 Task: Add Sprouts French Vanilla Cream Coffee to the cart.
Action: Mouse moved to (24, 90)
Screenshot: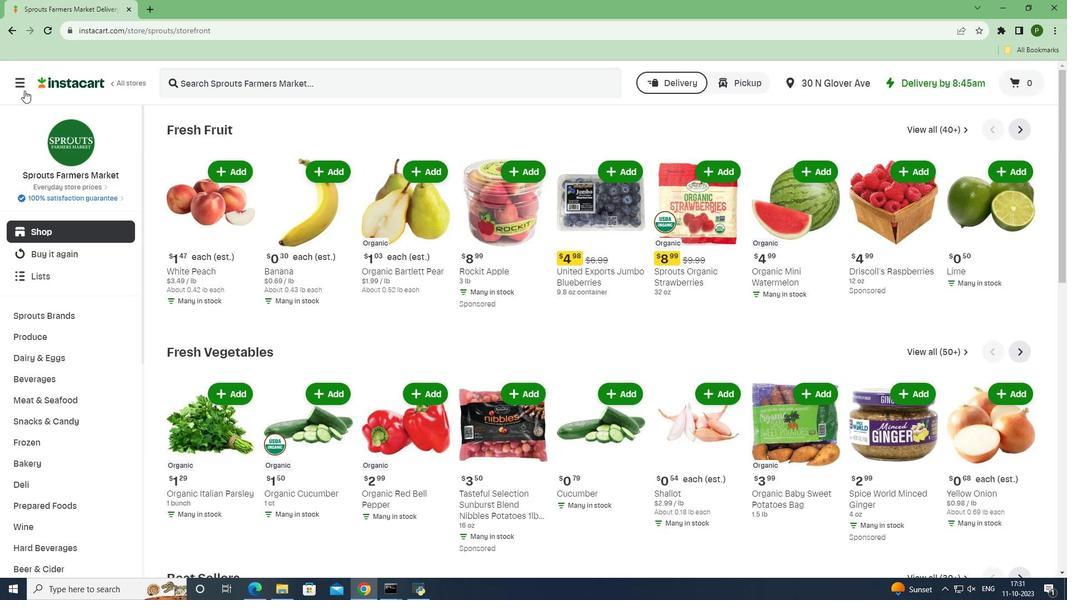 
Action: Mouse pressed left at (24, 90)
Screenshot: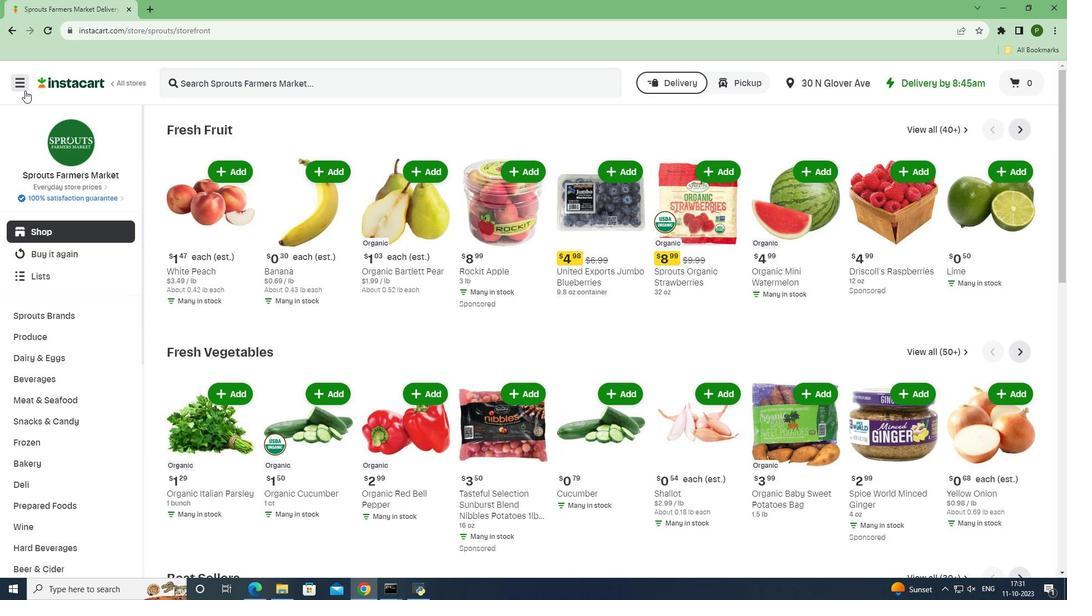 
Action: Mouse moved to (47, 297)
Screenshot: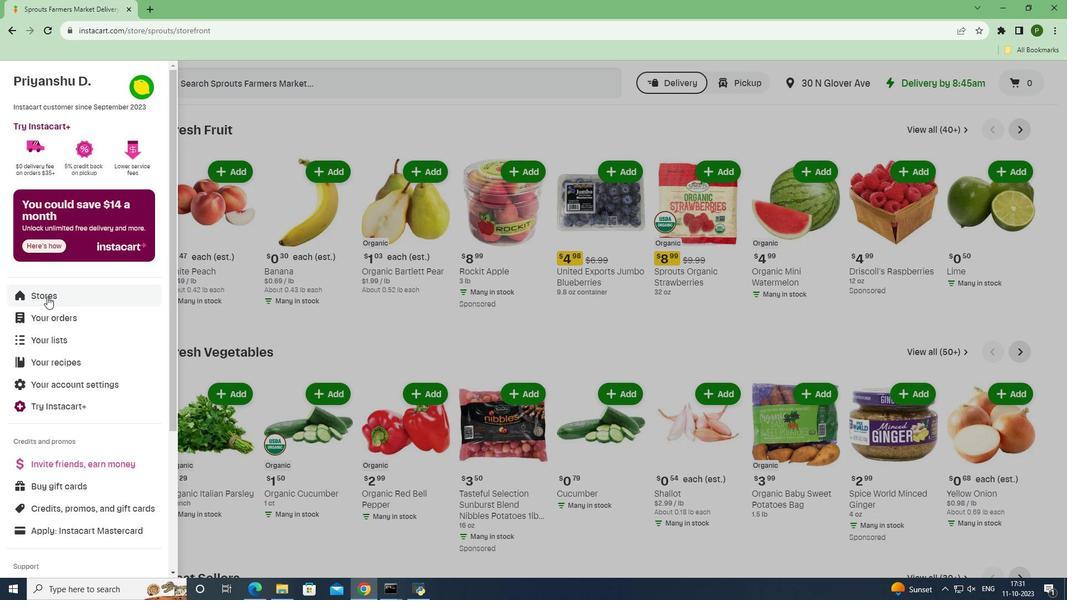 
Action: Mouse pressed left at (47, 297)
Screenshot: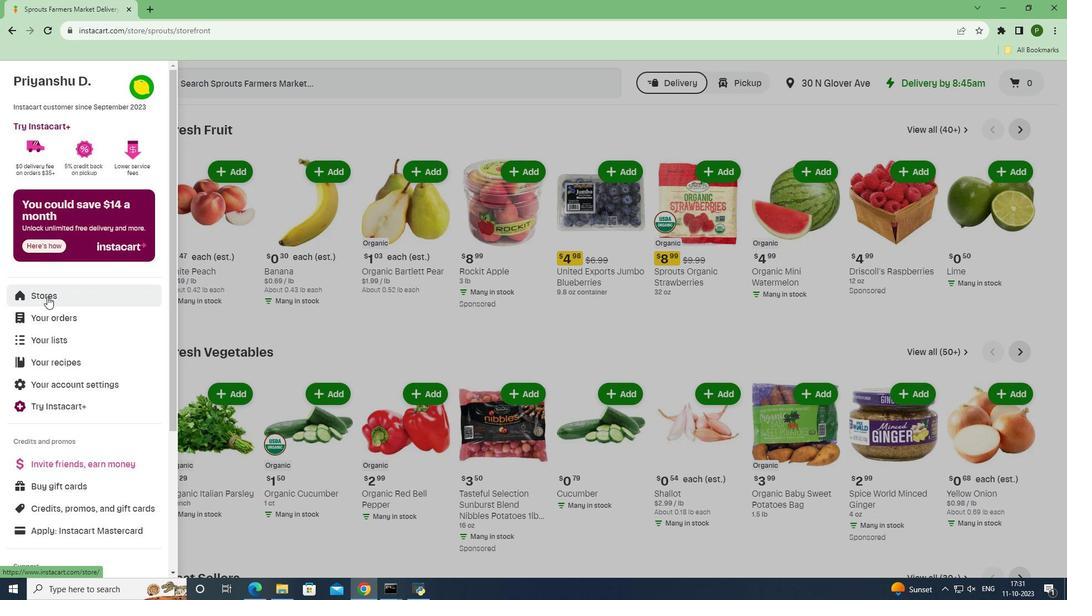 
Action: Mouse moved to (246, 125)
Screenshot: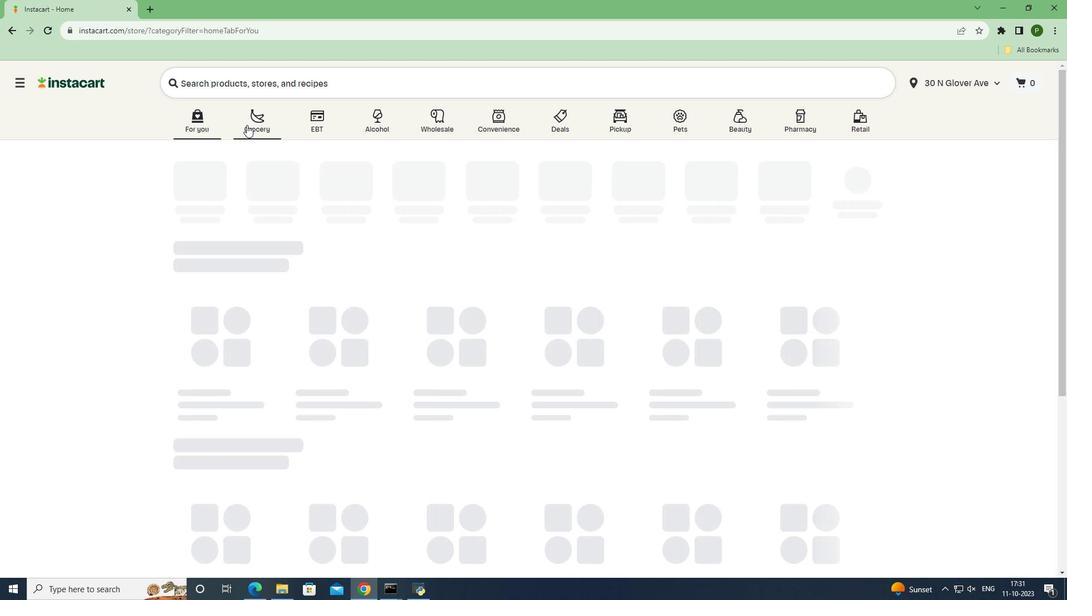 
Action: Mouse pressed left at (246, 125)
Screenshot: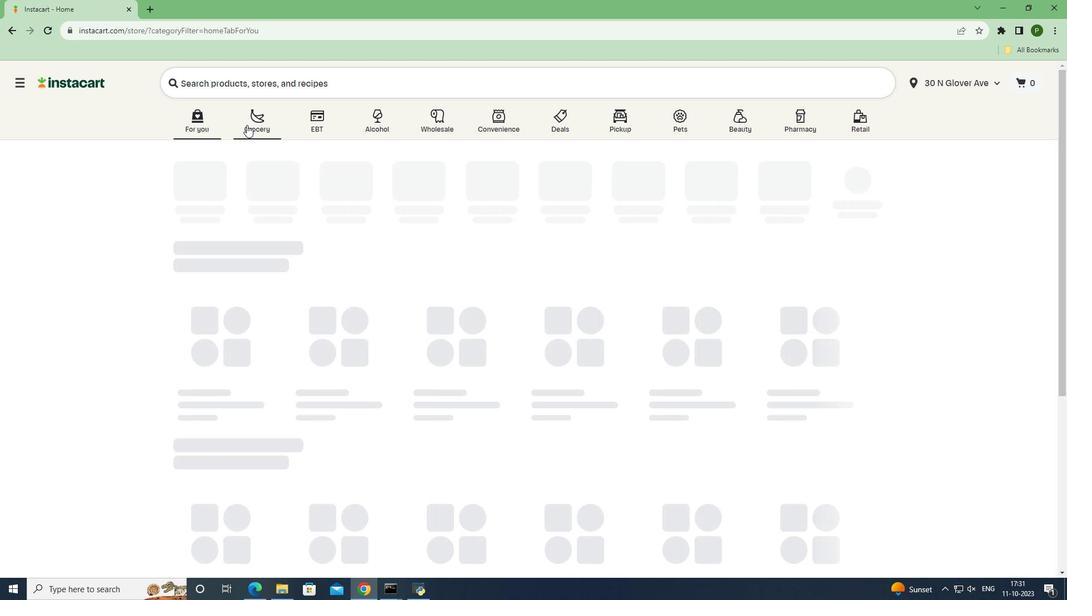 
Action: Mouse moved to (429, 256)
Screenshot: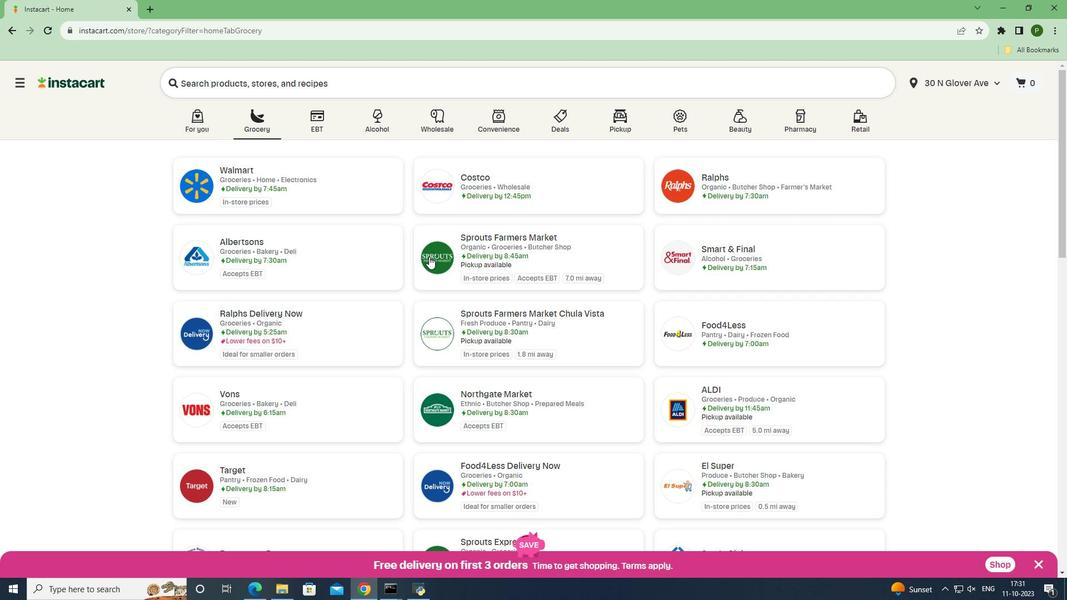 
Action: Mouse pressed left at (429, 256)
Screenshot: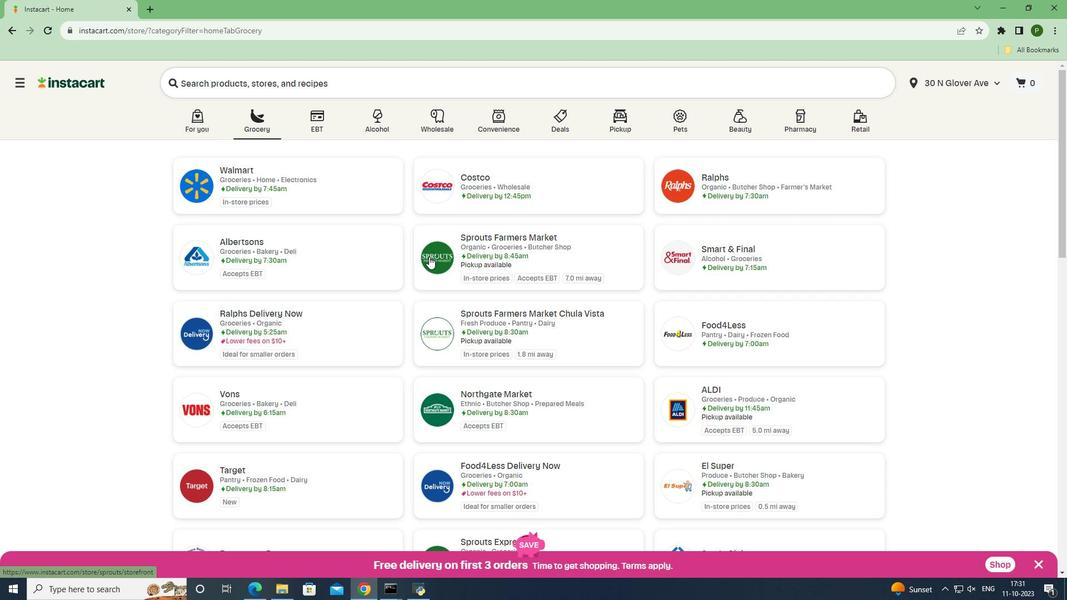 
Action: Mouse moved to (75, 377)
Screenshot: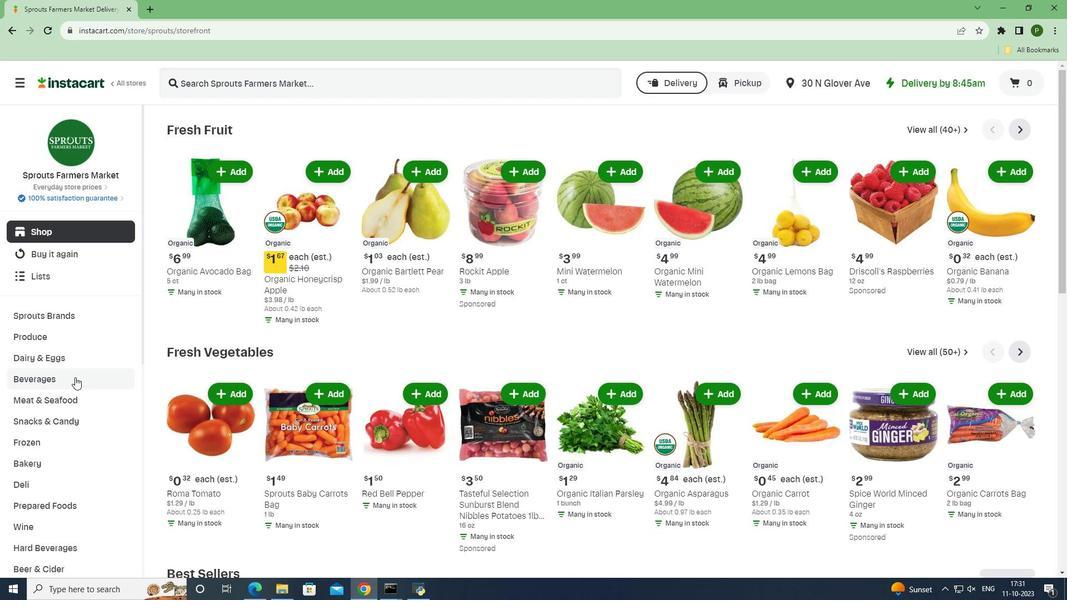 
Action: Mouse pressed left at (75, 377)
Screenshot: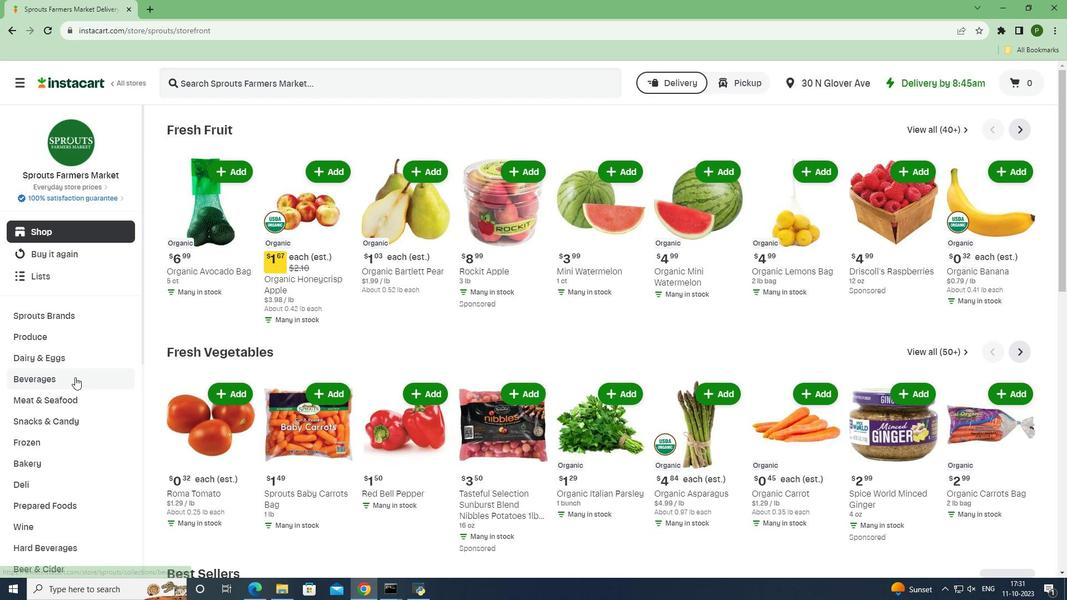 
Action: Mouse moved to (65, 441)
Screenshot: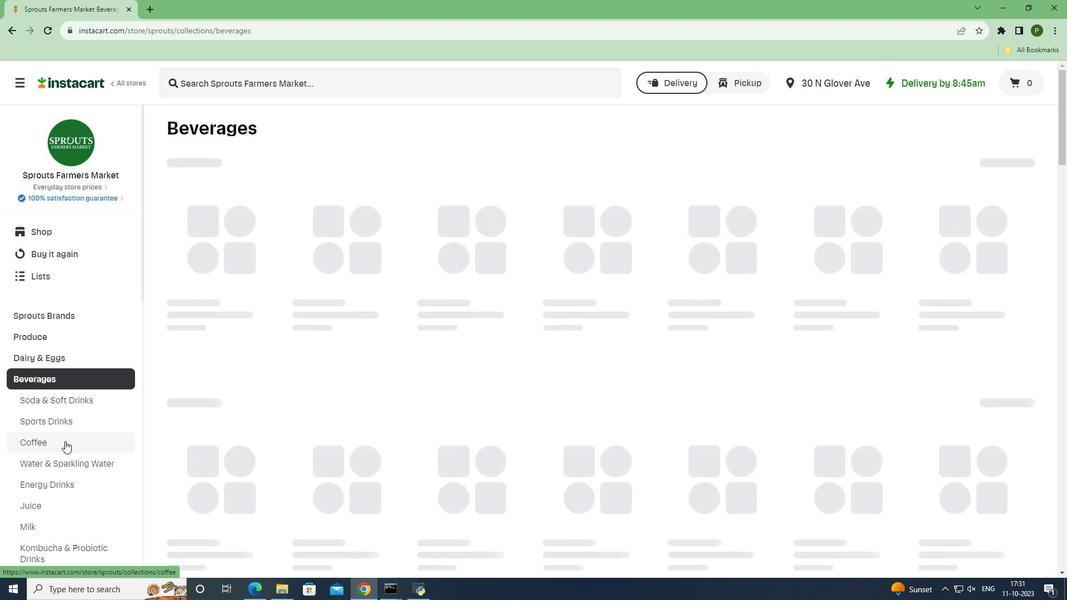 
Action: Mouse pressed left at (65, 441)
Screenshot: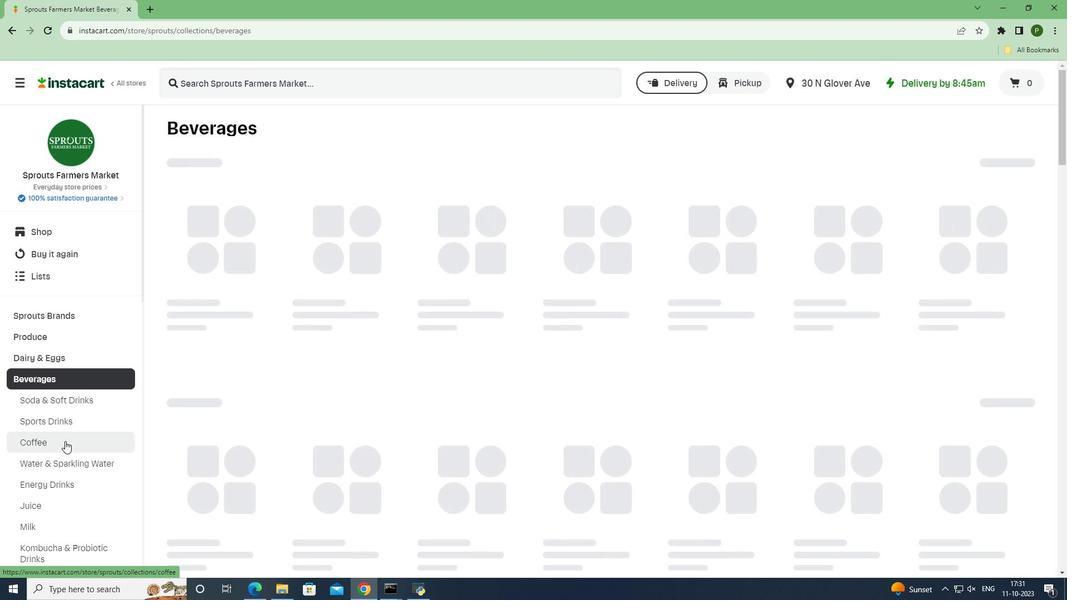 
Action: Mouse moved to (205, 86)
Screenshot: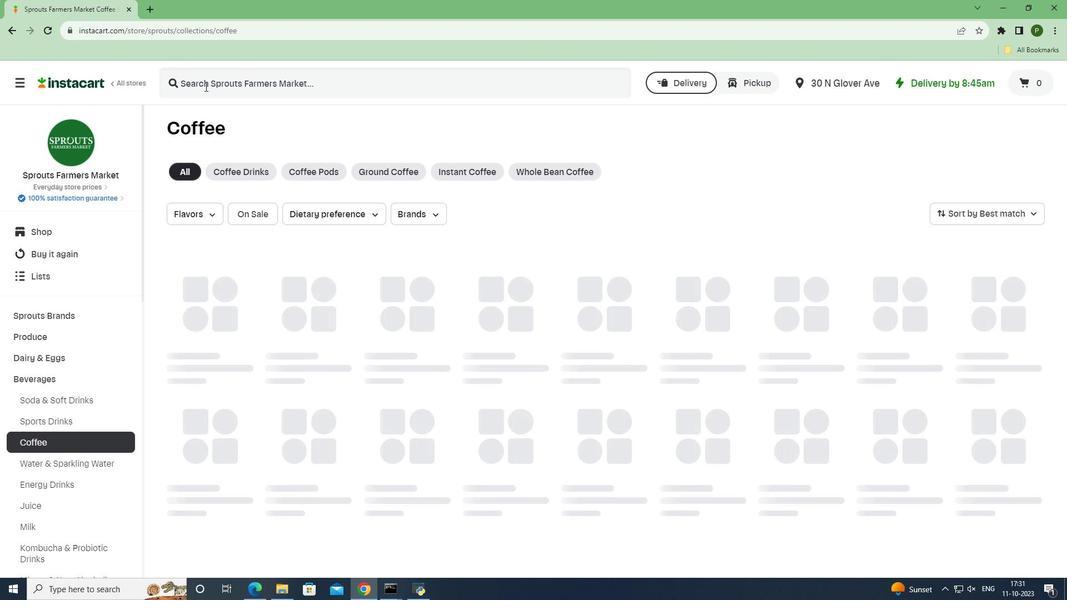 
Action: Mouse pressed left at (205, 86)
Screenshot: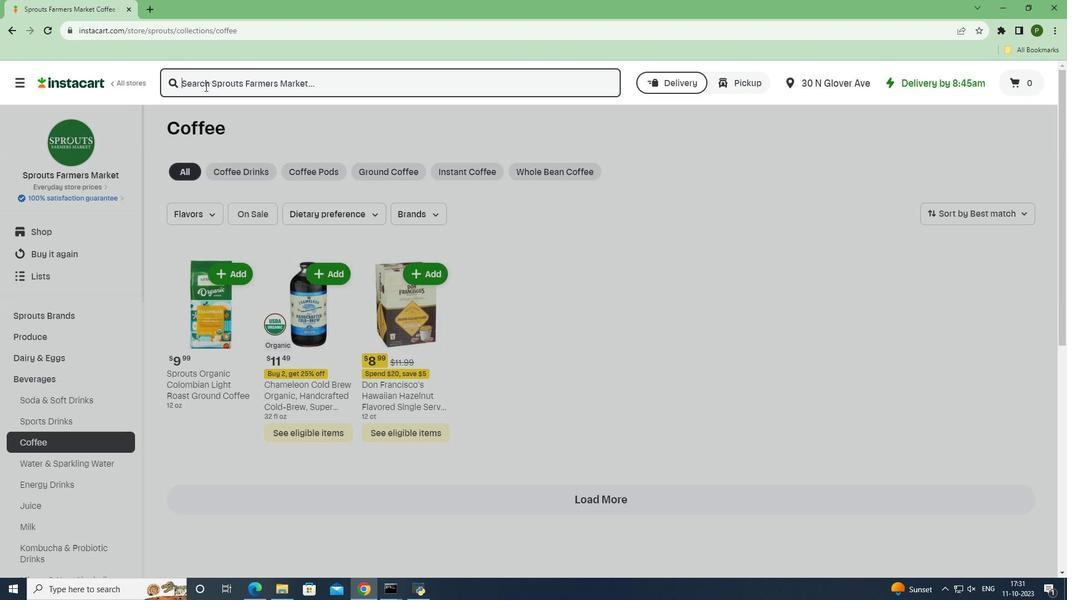 
Action: Key pressed <Key.caps_lock>S<Key.caps_lock>prouts<Key.space><Key.caps_lock>F<Key.caps_lock>rench<Key.space><Key.caps_lock>V<Key.caps_lock>anilla<Key.space><Key.caps_lock>C<Key.caps_lock>ream<Key.space><Key.caps_lock>C<Key.caps_lock>offee<Key.enter>
Screenshot: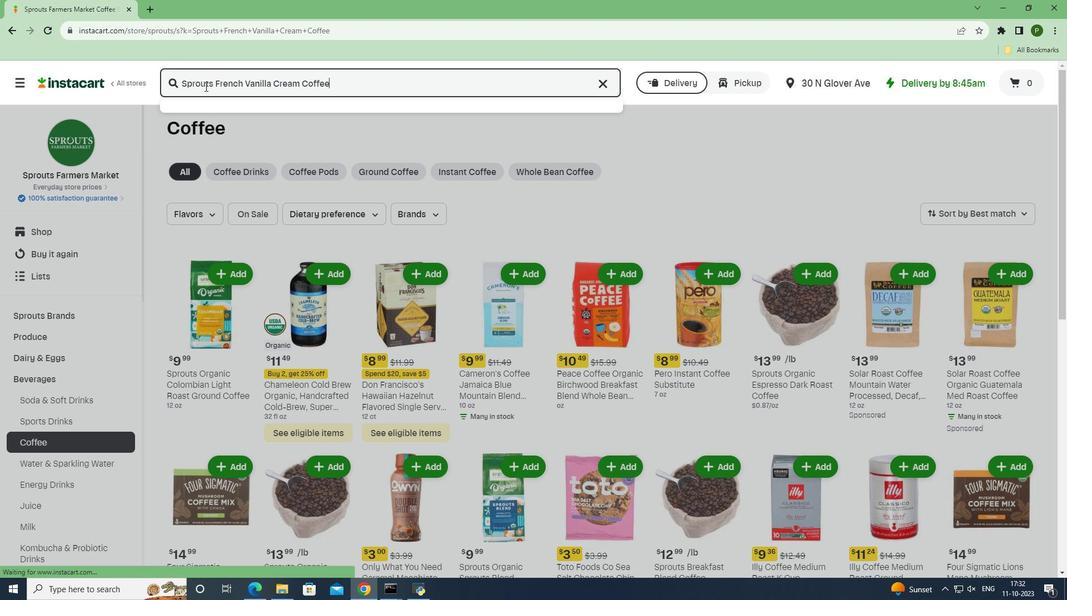 
Action: Mouse moved to (664, 174)
Screenshot: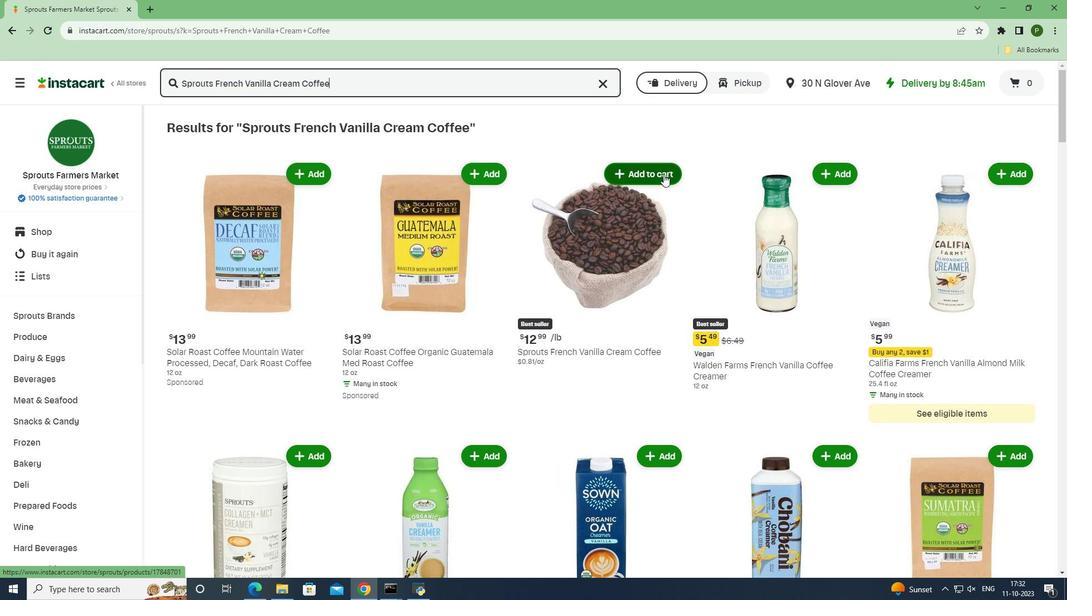 
Action: Mouse pressed left at (664, 174)
Screenshot: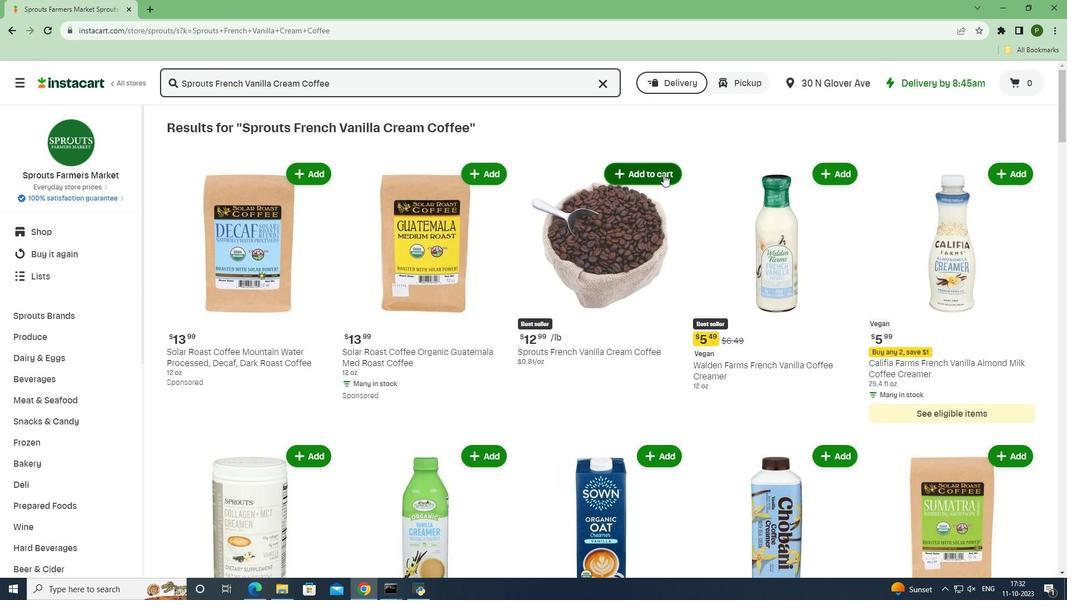 
Action: Mouse moved to (696, 230)
Screenshot: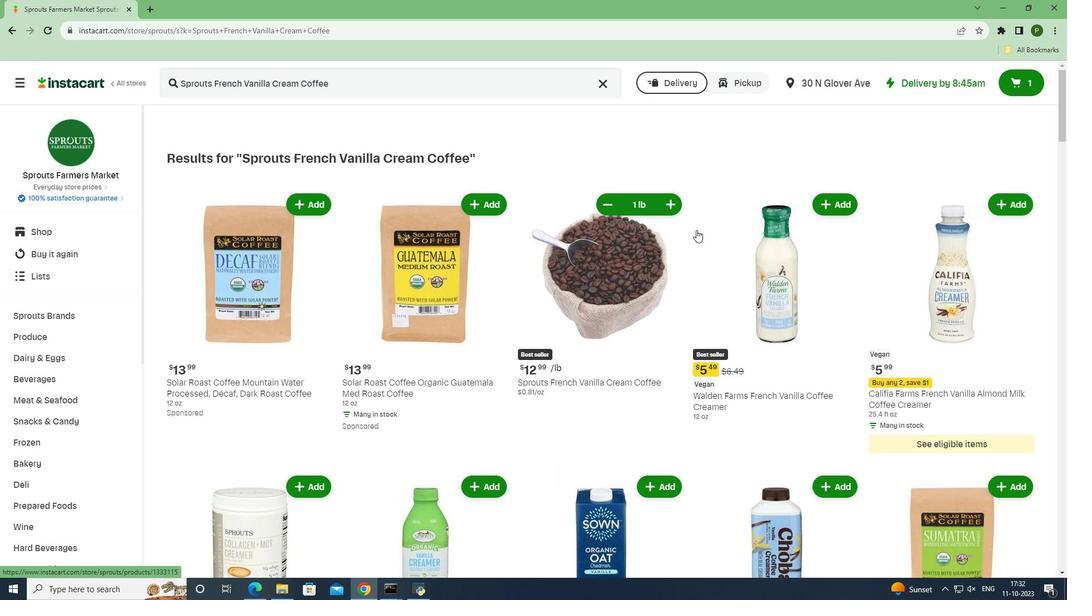 
